Task: Set the custom view to 7 days.
Action: Mouse moved to (814, 82)
Screenshot: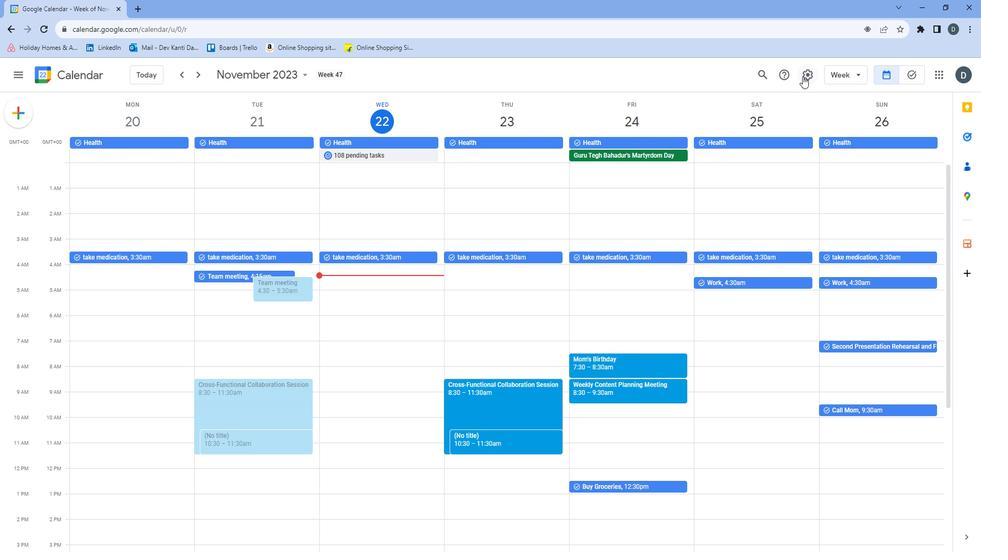 
Action: Mouse pressed left at (814, 82)
Screenshot: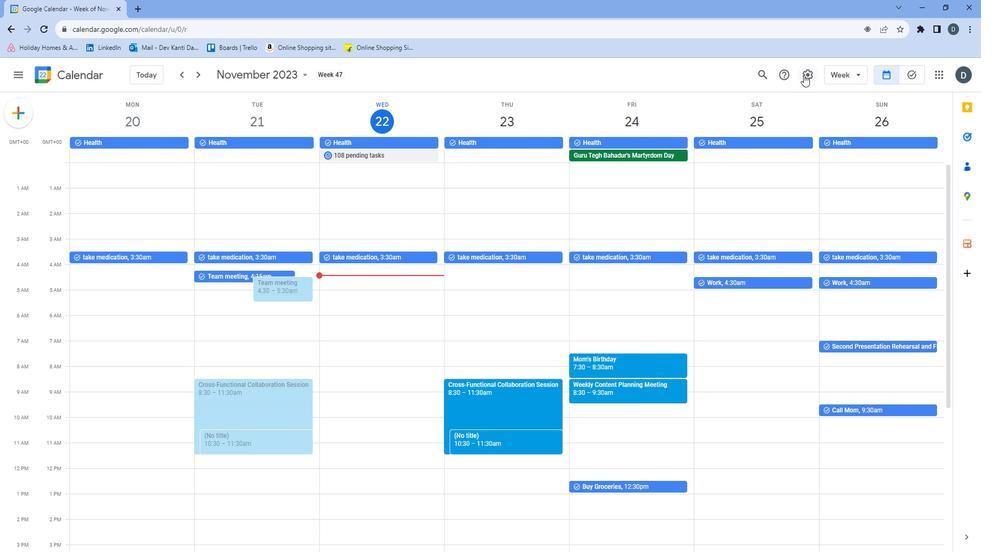 
Action: Mouse moved to (810, 100)
Screenshot: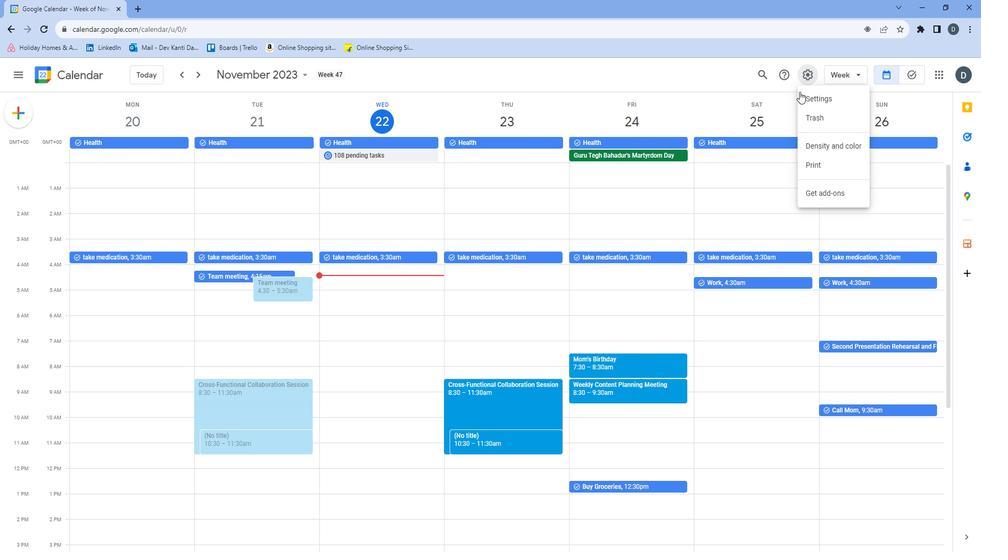
Action: Mouse pressed left at (810, 100)
Screenshot: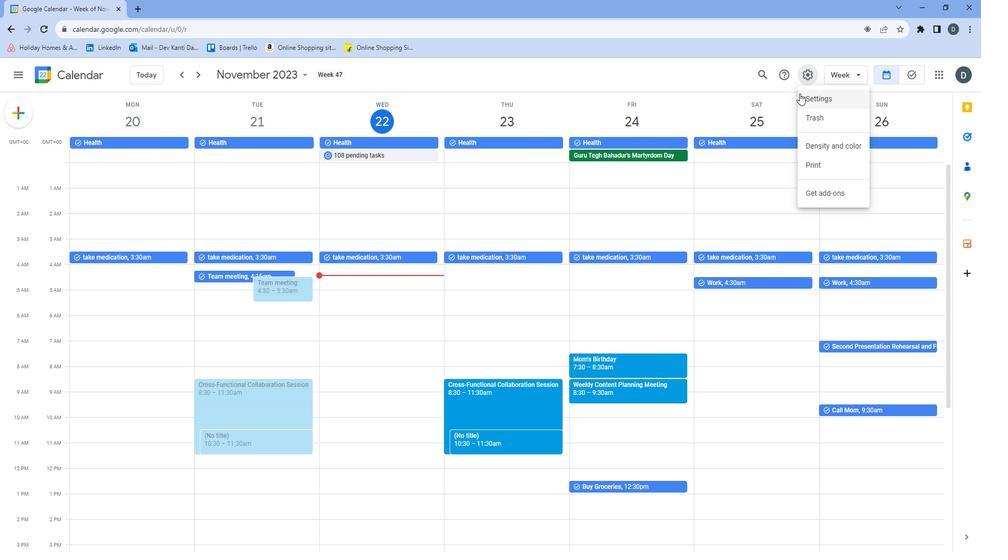 
Action: Mouse moved to (524, 224)
Screenshot: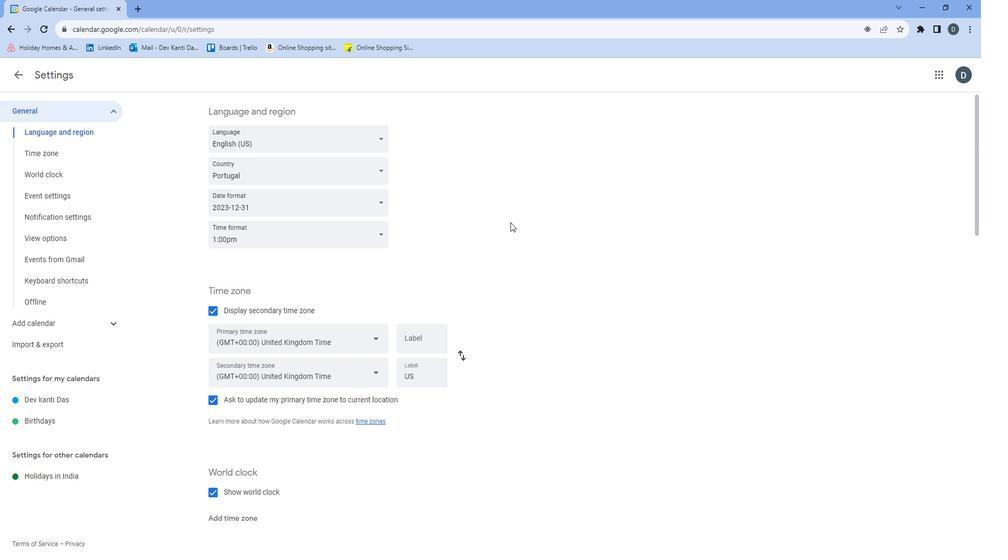 
Action: Mouse scrolled (524, 223) with delta (0, 0)
Screenshot: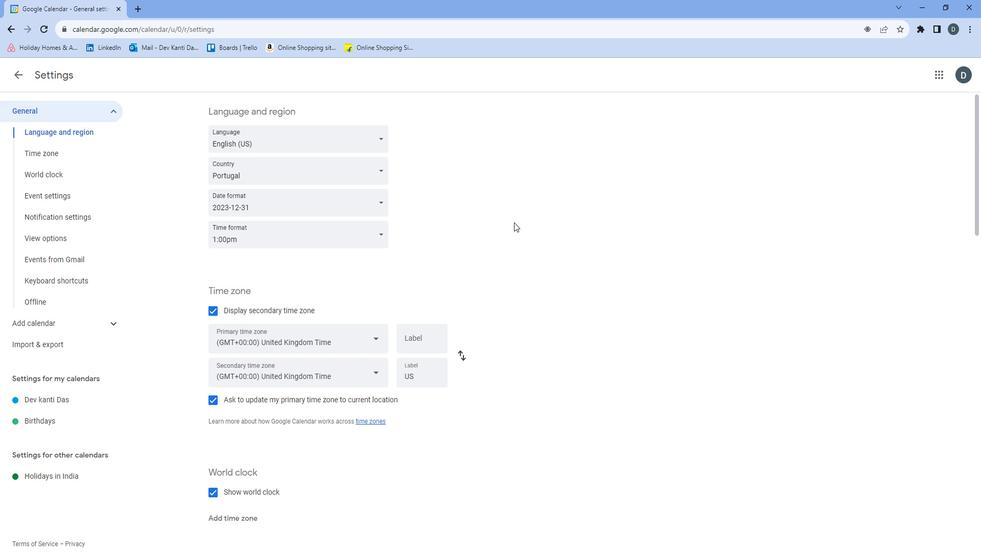 
Action: Mouse moved to (524, 224)
Screenshot: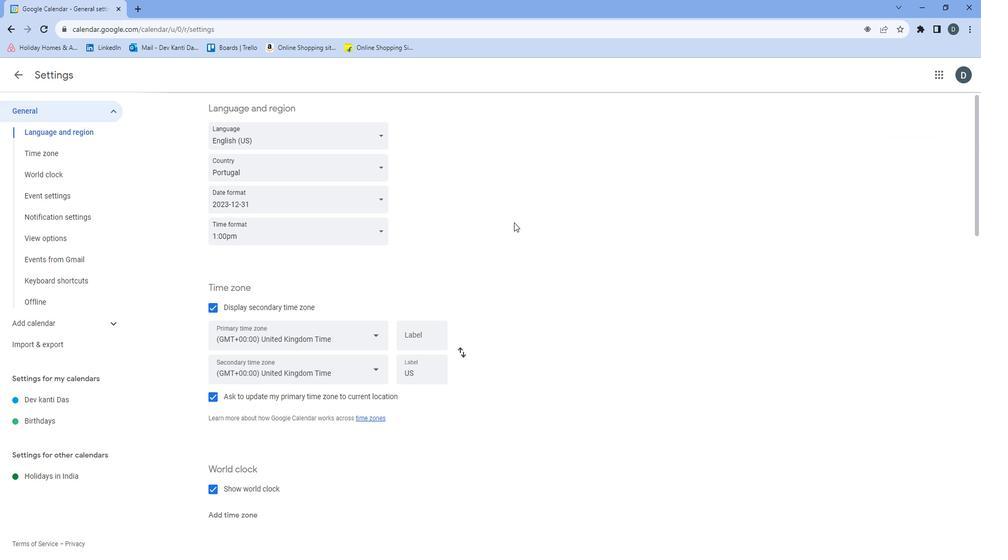 
Action: Mouse scrolled (524, 223) with delta (0, 0)
Screenshot: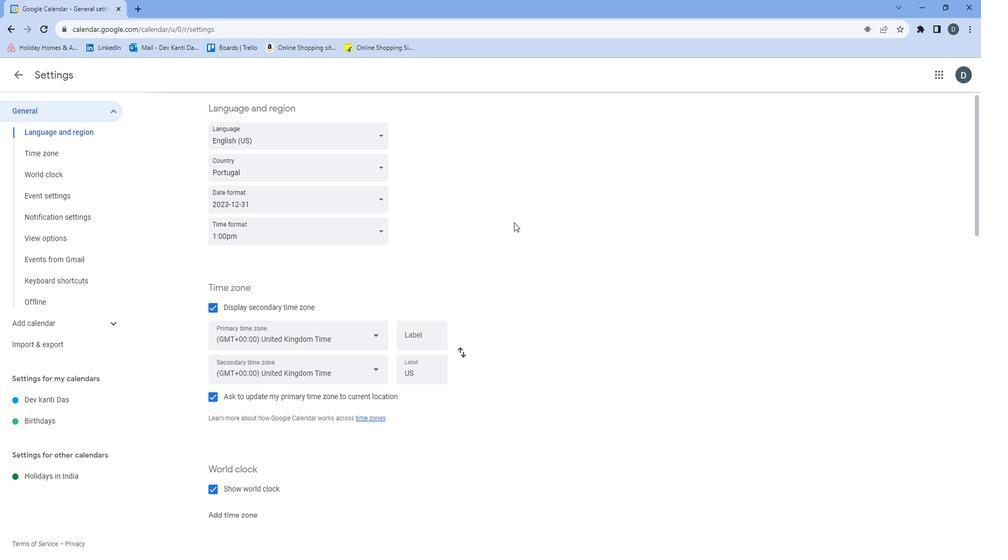 
Action: Mouse scrolled (524, 223) with delta (0, 0)
Screenshot: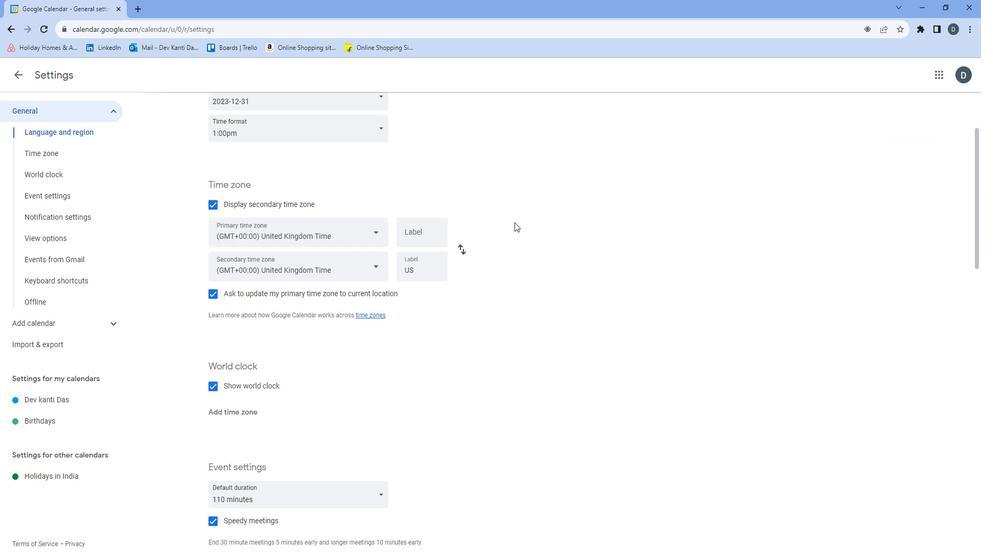 
Action: Mouse moved to (524, 224)
Screenshot: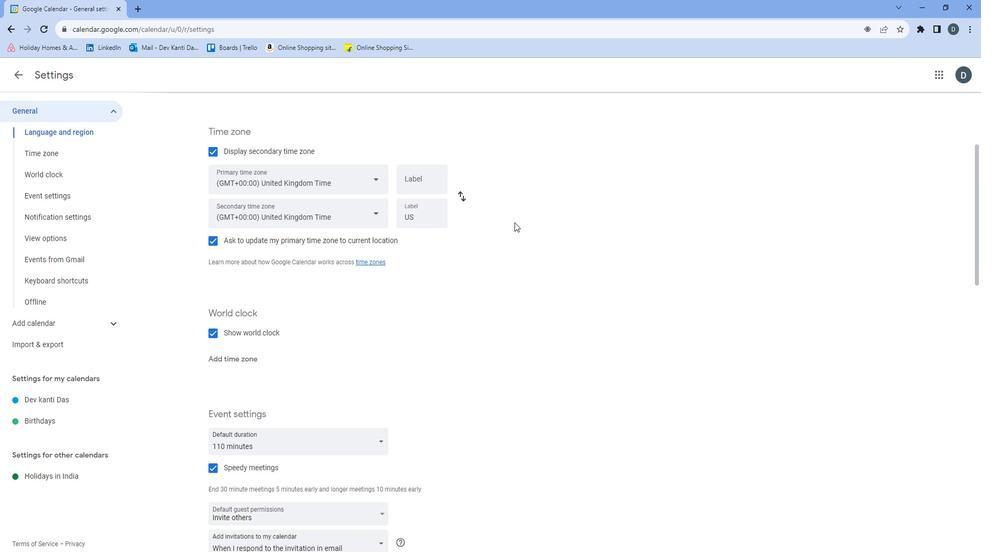 
Action: Mouse scrolled (524, 223) with delta (0, 0)
Screenshot: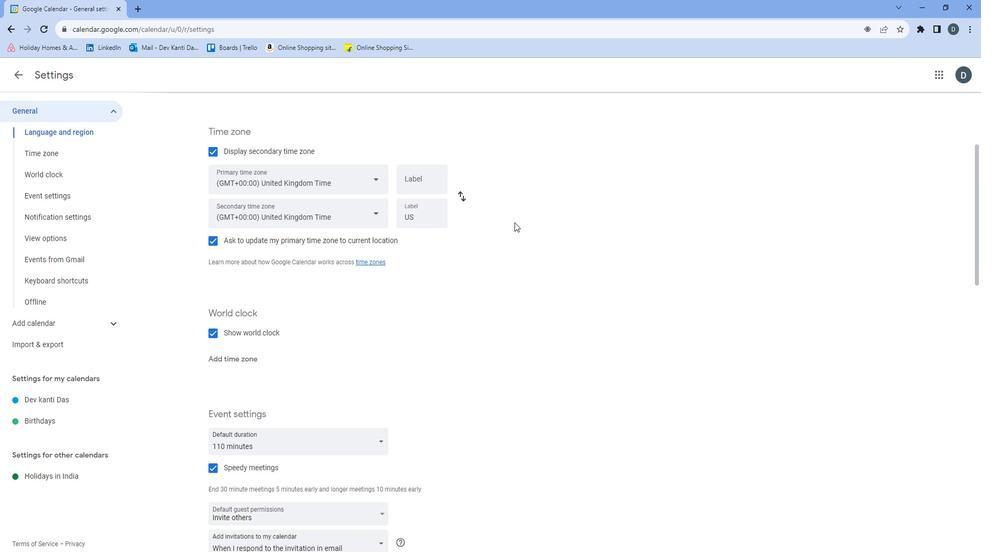 
Action: Mouse moved to (524, 224)
Screenshot: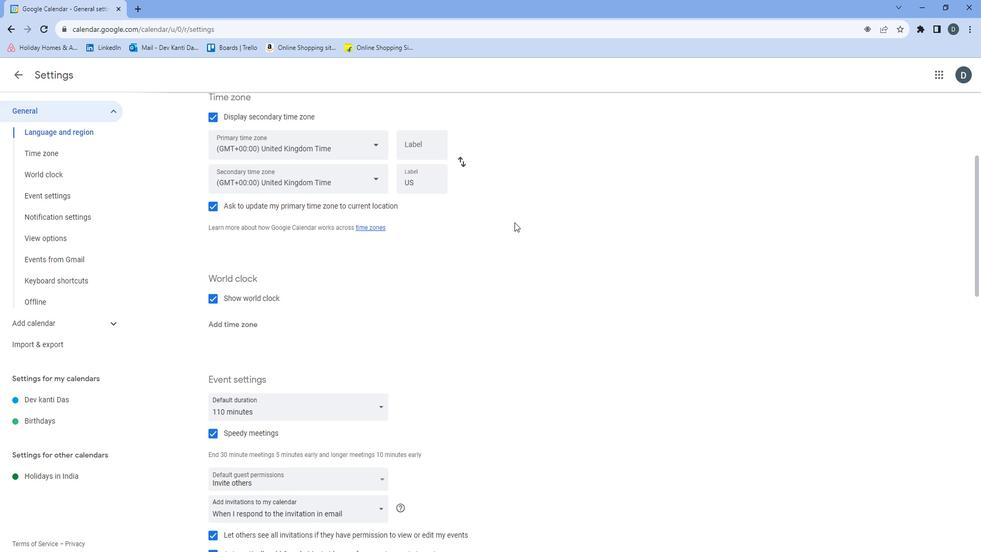 
Action: Mouse scrolled (524, 224) with delta (0, 0)
Screenshot: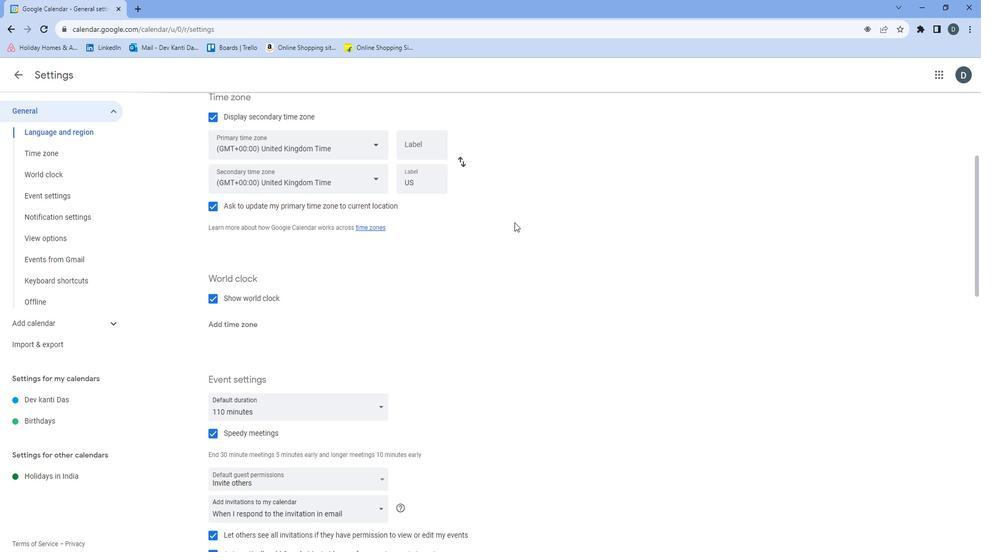 
Action: Mouse scrolled (524, 224) with delta (0, 0)
Screenshot: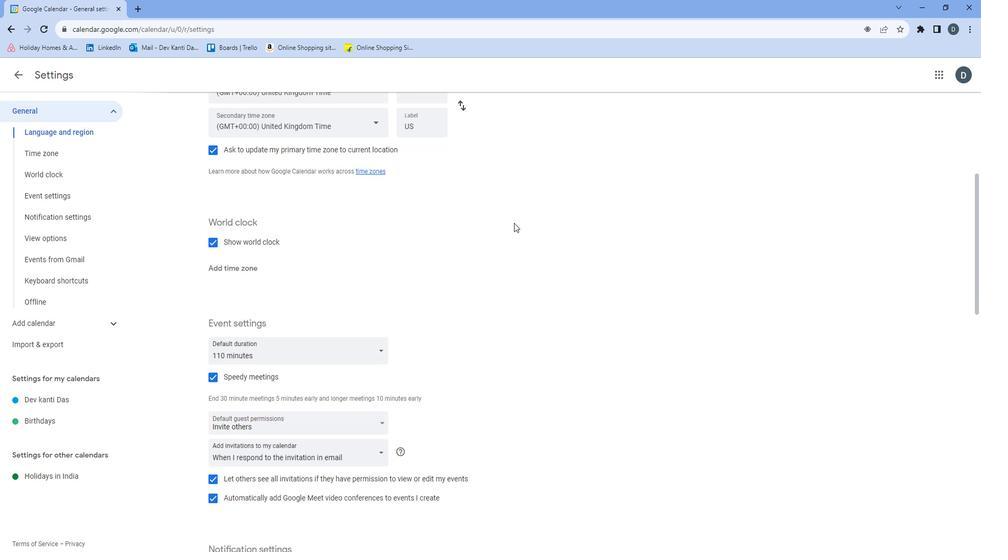 
Action: Mouse scrolled (524, 224) with delta (0, 0)
Screenshot: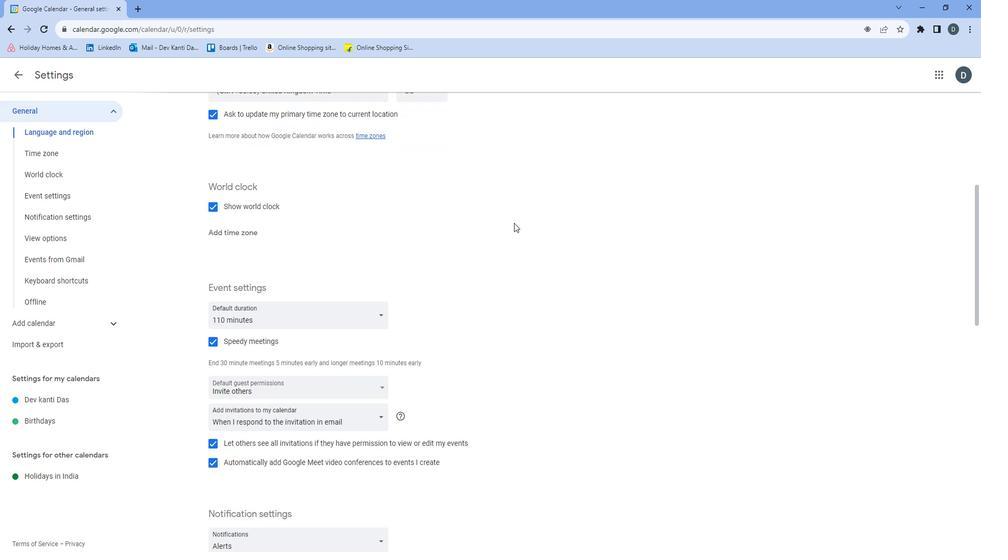 
Action: Mouse moved to (524, 224)
Screenshot: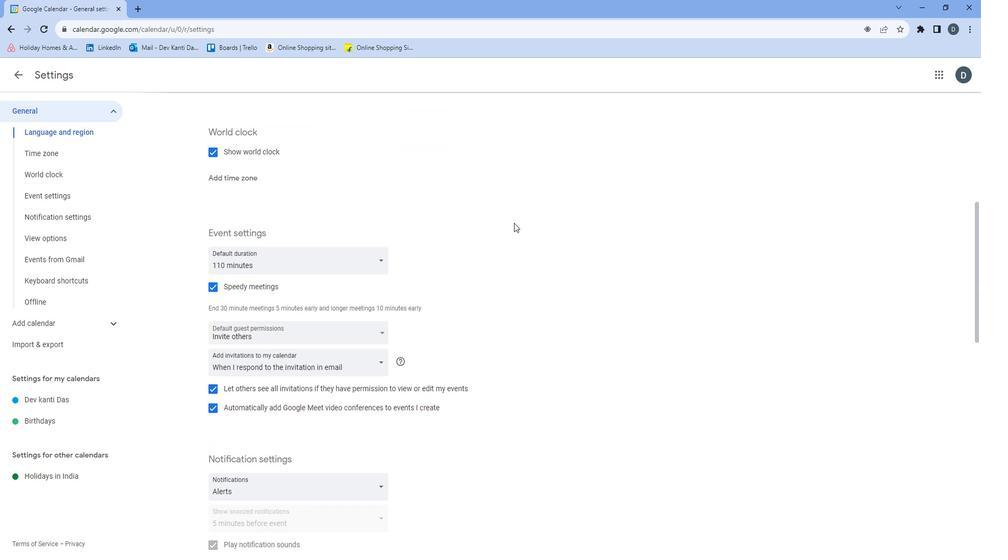 
Action: Mouse scrolled (524, 224) with delta (0, 0)
Screenshot: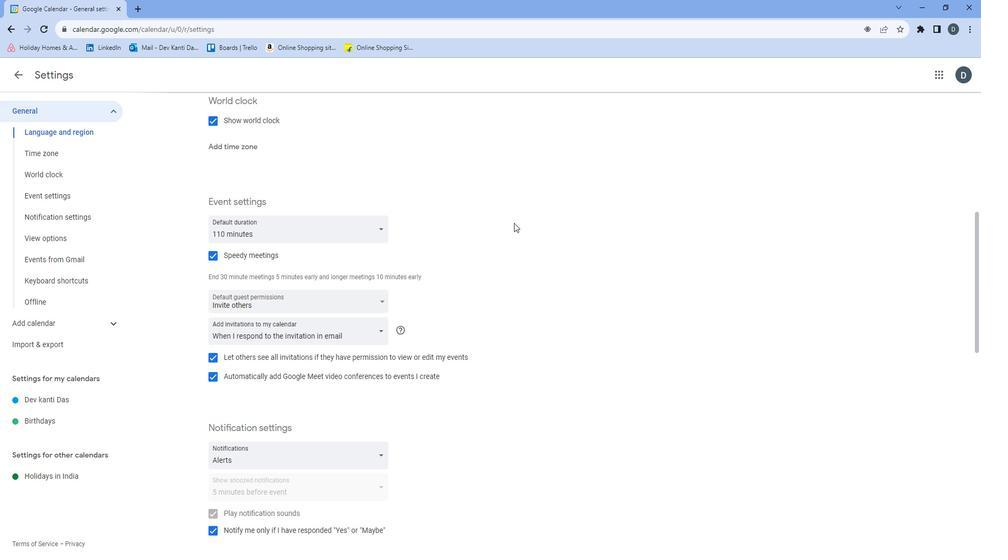
Action: Mouse scrolled (524, 224) with delta (0, 0)
Screenshot: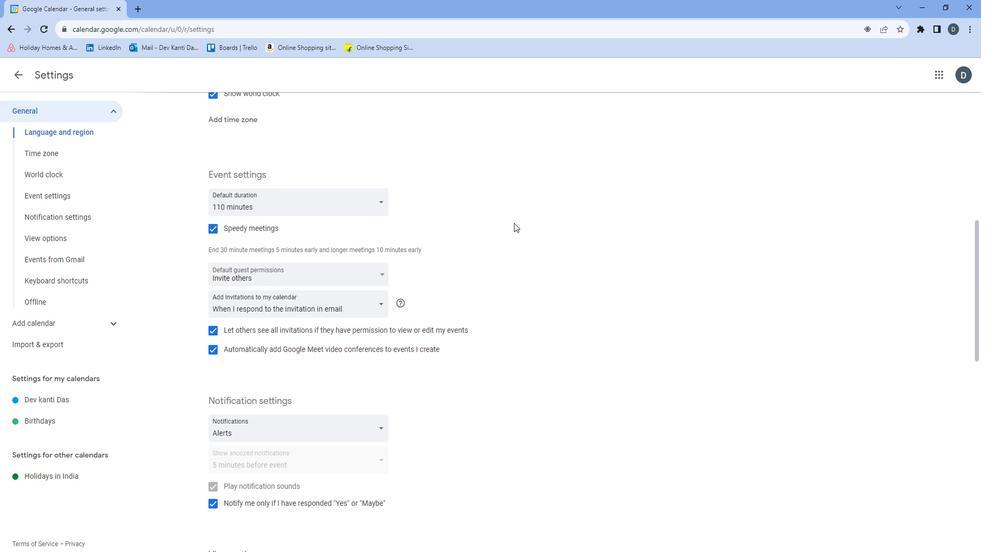 
Action: Mouse scrolled (524, 224) with delta (0, 0)
Screenshot: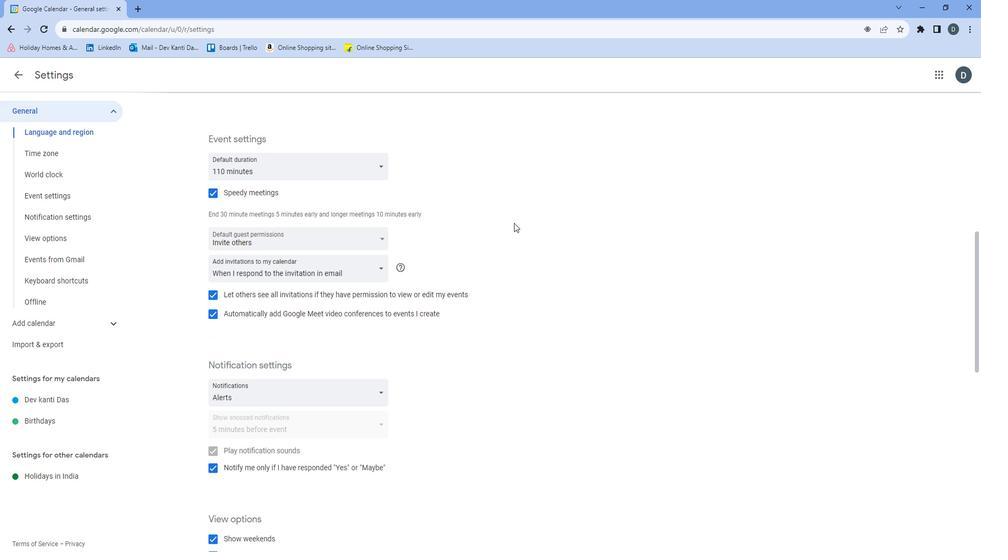
Action: Mouse moved to (523, 223)
Screenshot: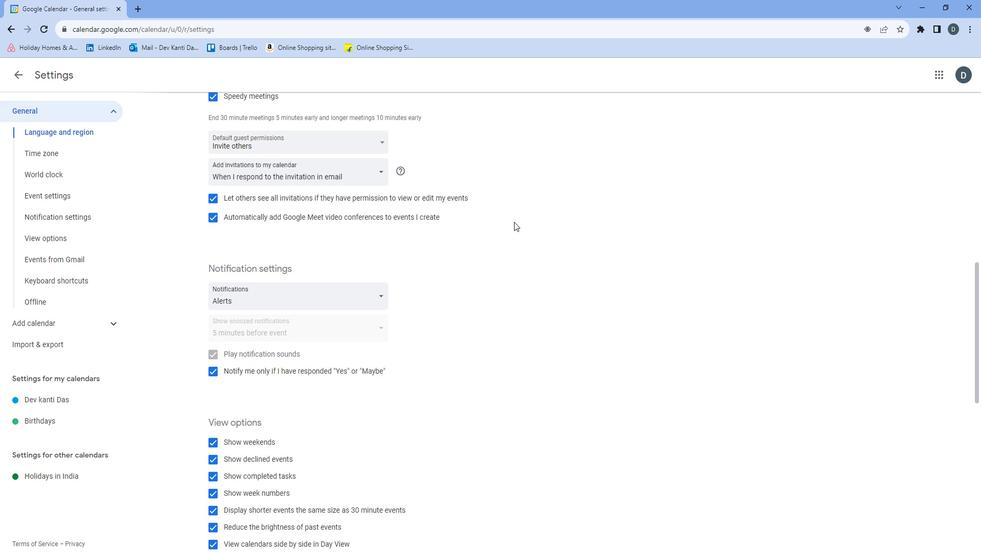 
Action: Mouse scrolled (523, 223) with delta (0, 0)
Screenshot: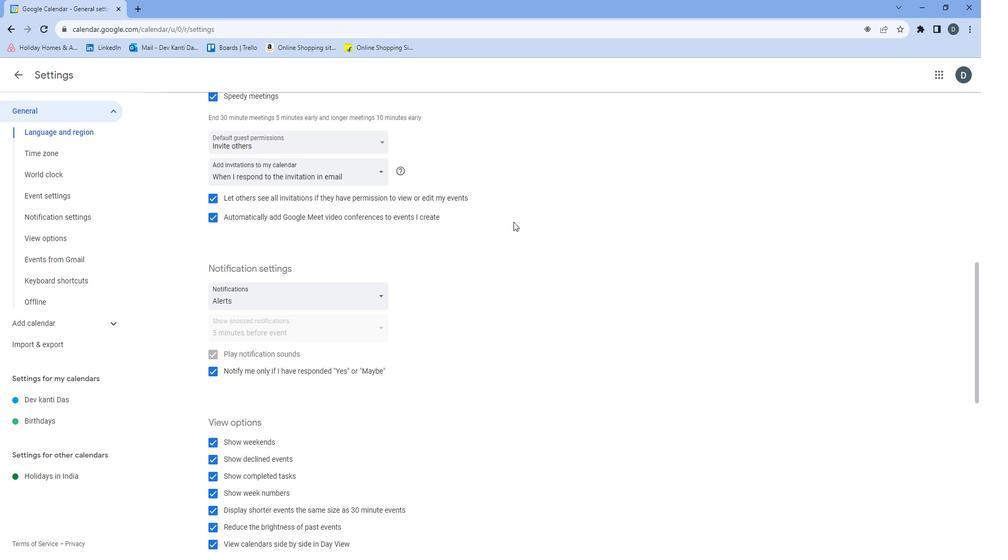 
Action: Mouse moved to (522, 223)
Screenshot: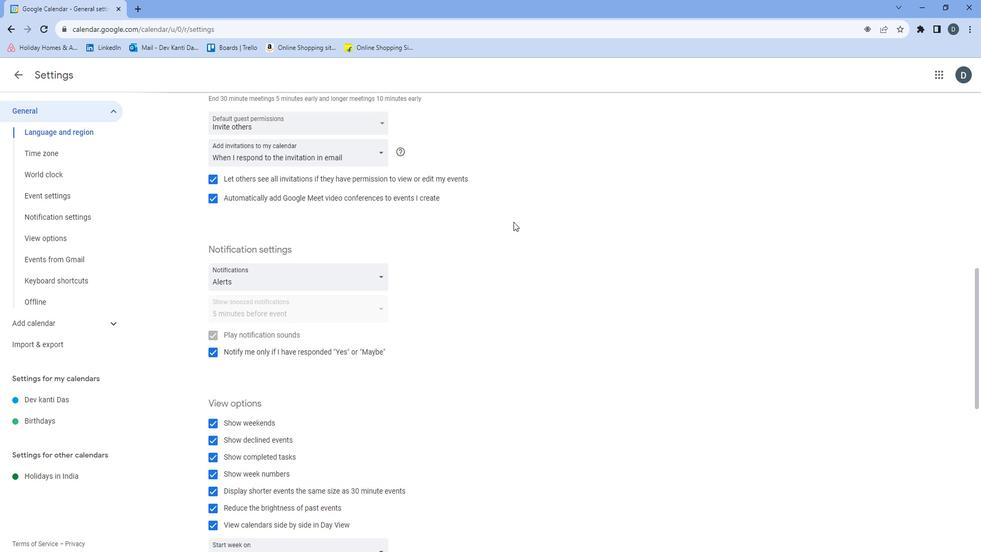 
Action: Mouse scrolled (522, 223) with delta (0, 0)
Screenshot: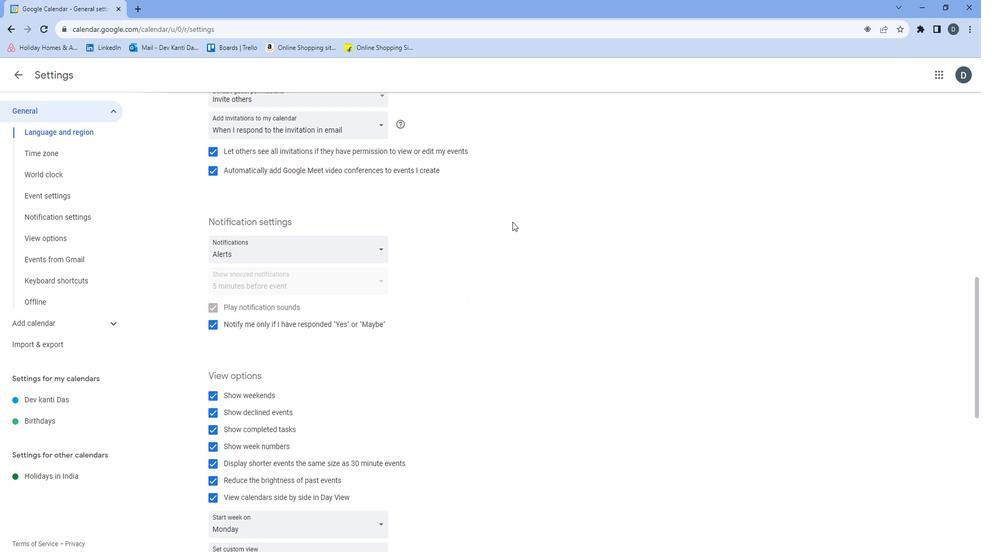 
Action: Mouse moved to (522, 223)
Screenshot: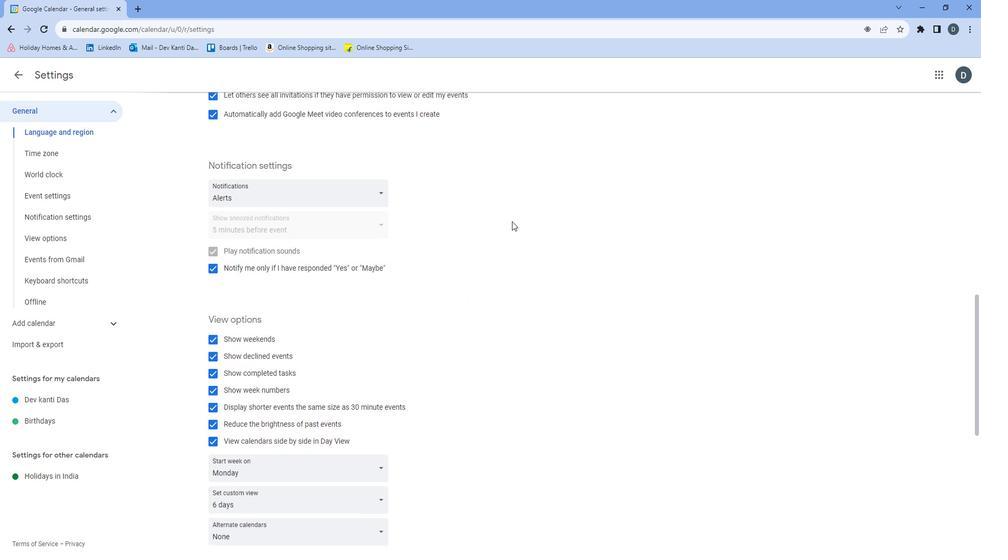 
Action: Mouse scrolled (522, 222) with delta (0, 0)
Screenshot: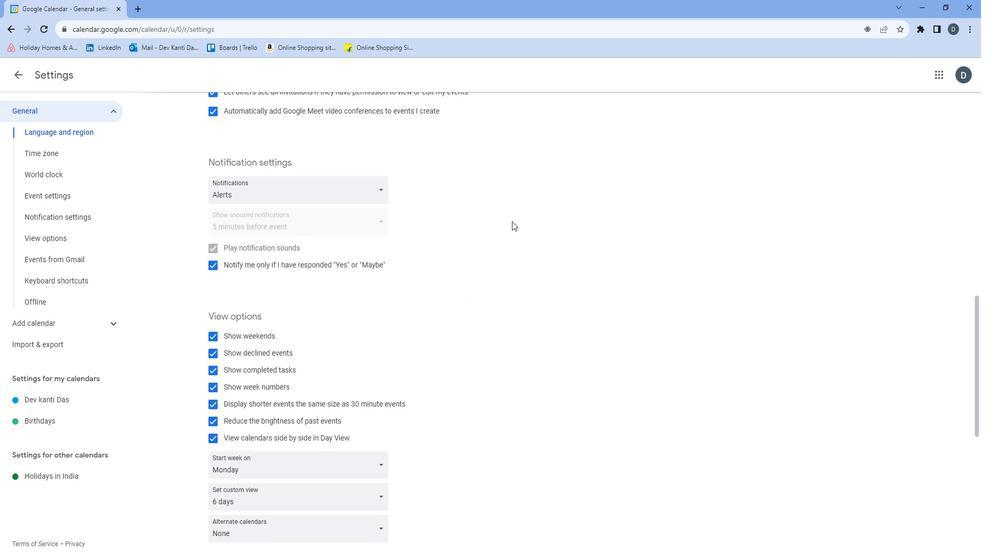 
Action: Mouse scrolled (522, 222) with delta (0, 0)
Screenshot: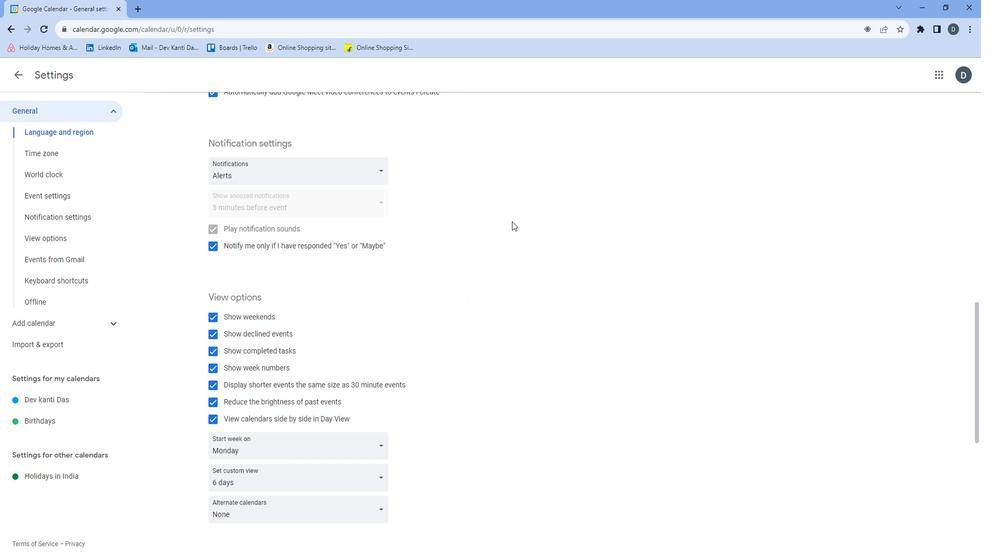
Action: Mouse scrolled (522, 222) with delta (0, 0)
Screenshot: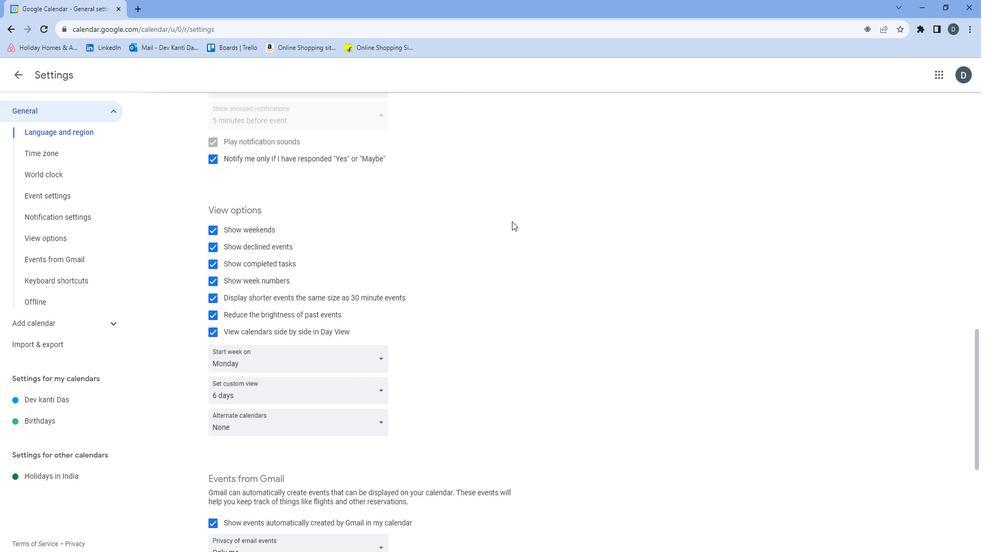 
Action: Mouse scrolled (522, 222) with delta (0, 0)
Screenshot: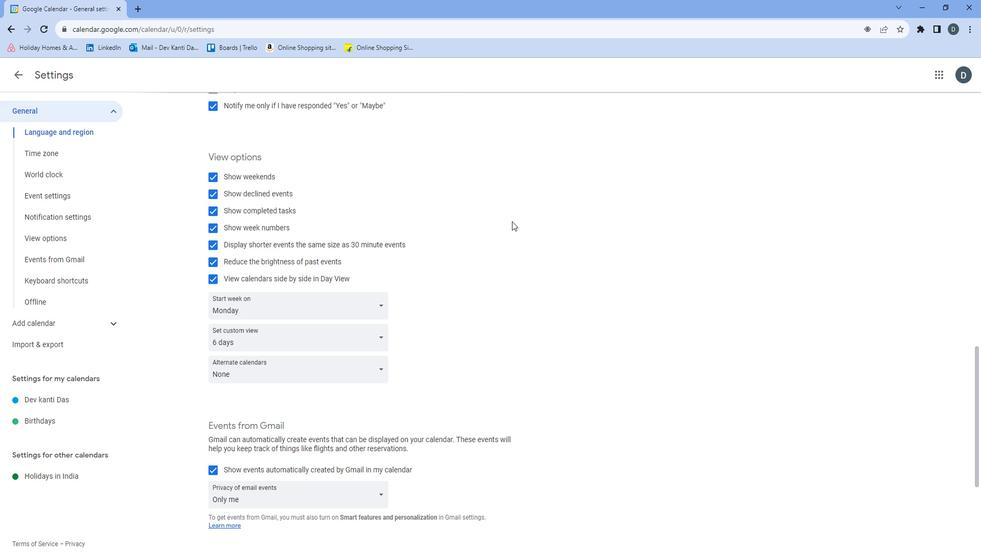 
Action: Mouse scrolled (522, 222) with delta (0, 0)
Screenshot: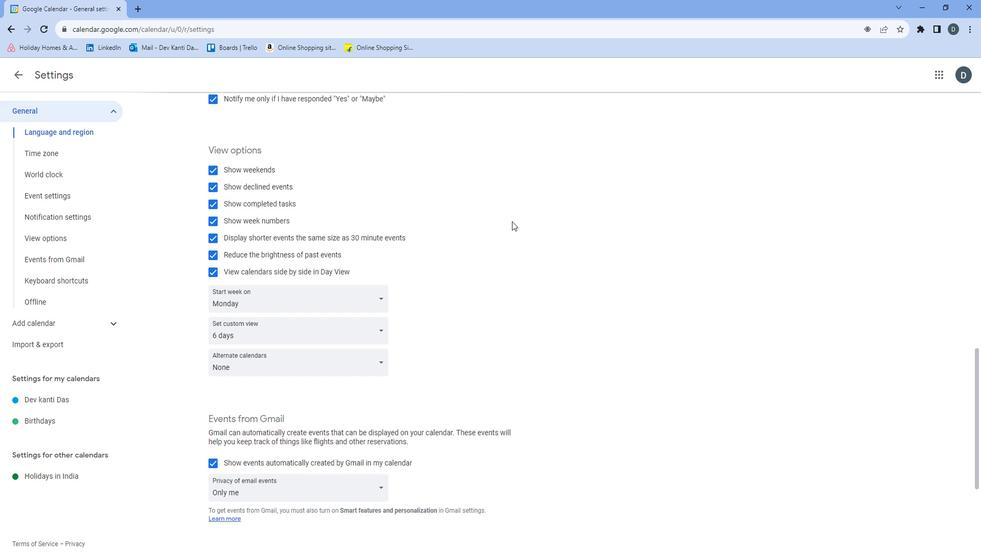 
Action: Mouse moved to (385, 234)
Screenshot: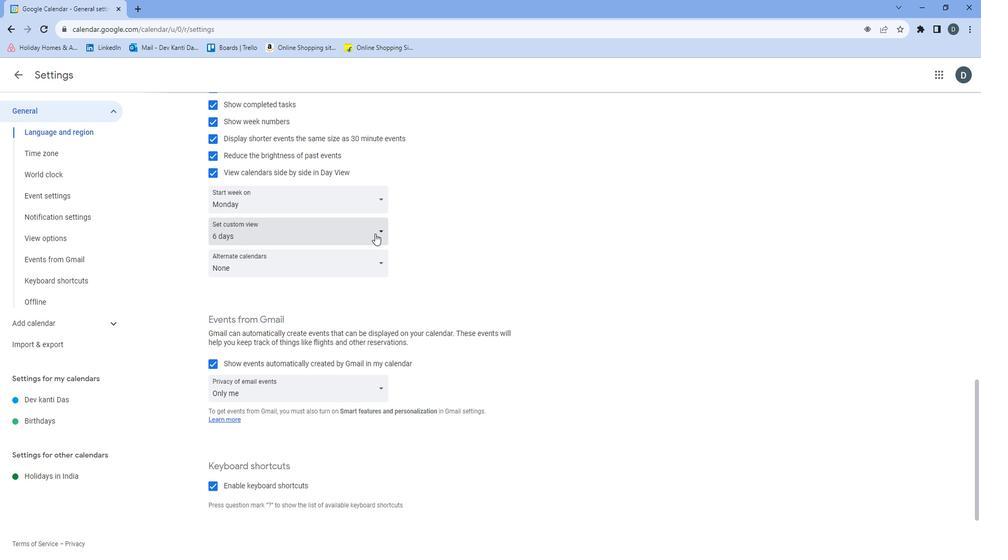 
Action: Mouse pressed left at (385, 234)
Screenshot: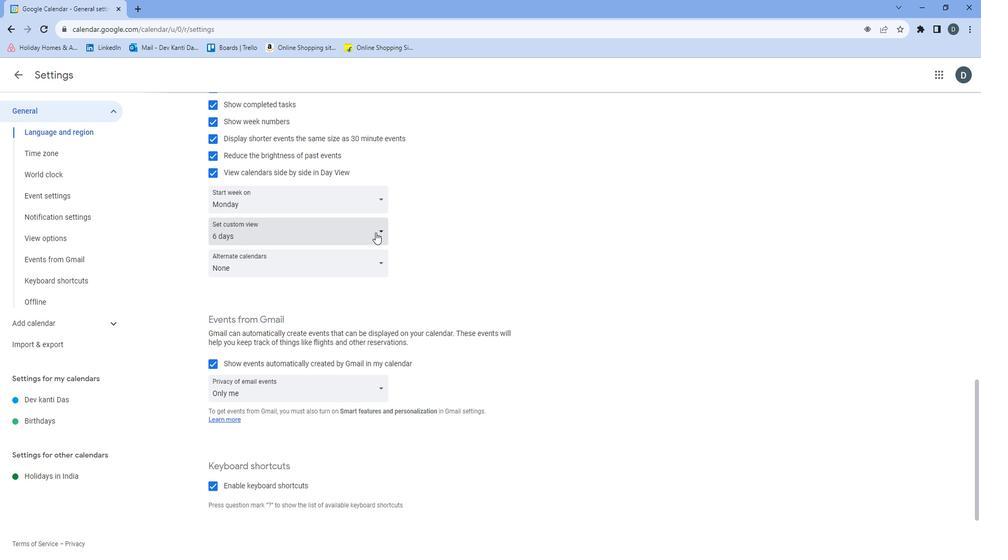 
Action: Mouse moved to (350, 373)
Screenshot: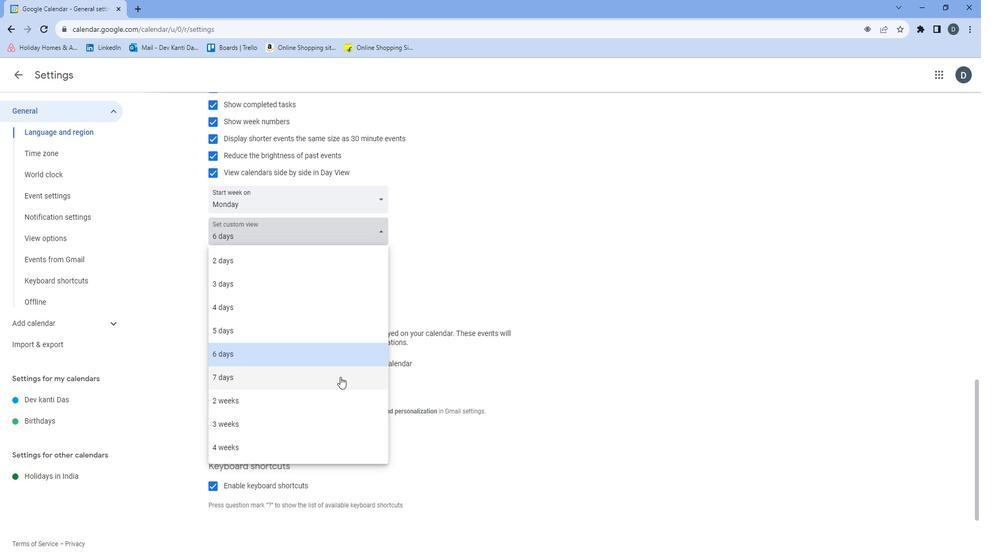 
Action: Mouse pressed left at (350, 373)
Screenshot: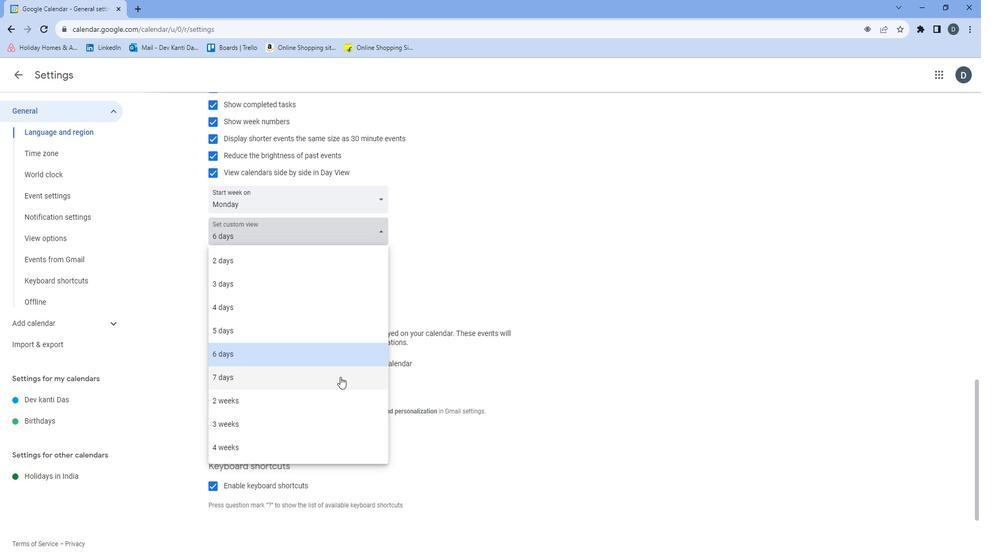 
Action: Mouse moved to (536, 291)
Screenshot: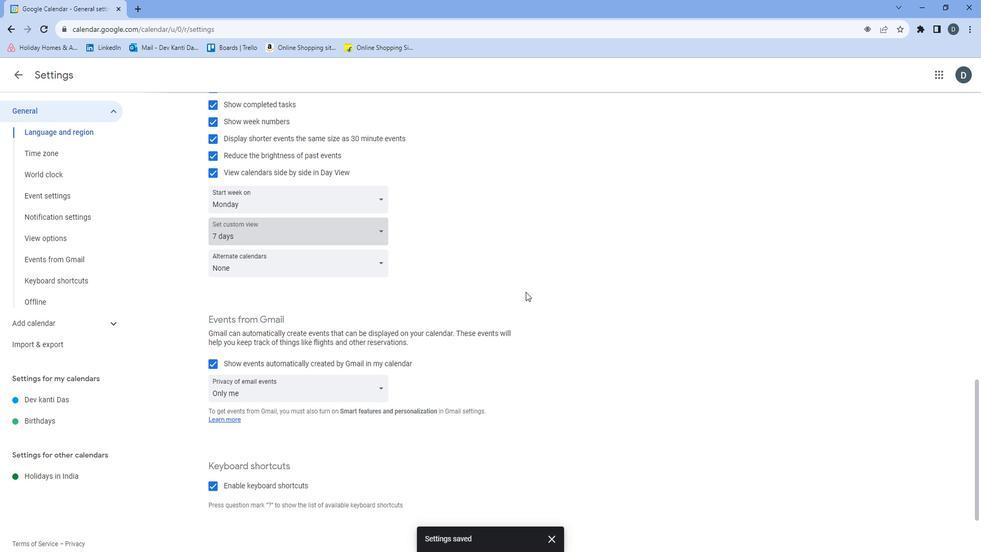 
